 Task: Look for kosher products in the category "Swiss".
Action: Mouse moved to (740, 263)
Screenshot: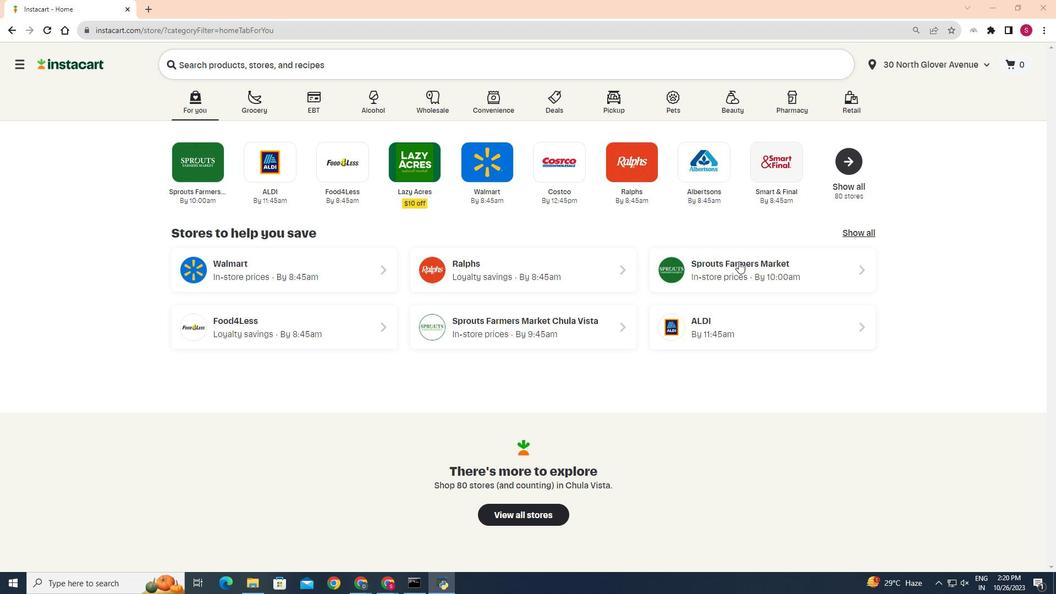 
Action: Mouse pressed left at (740, 263)
Screenshot: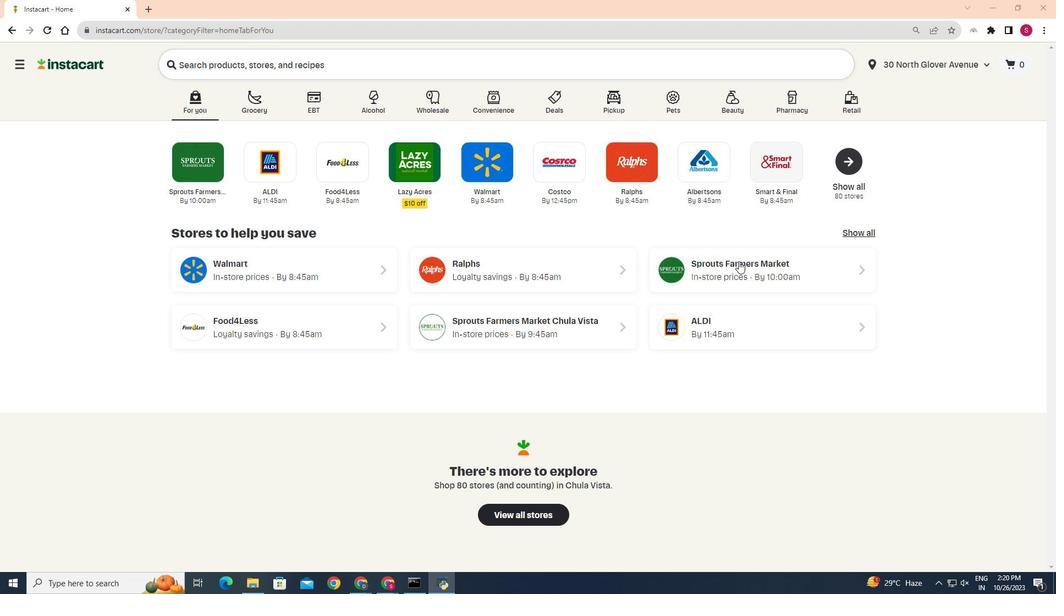 
Action: Mouse moved to (31, 463)
Screenshot: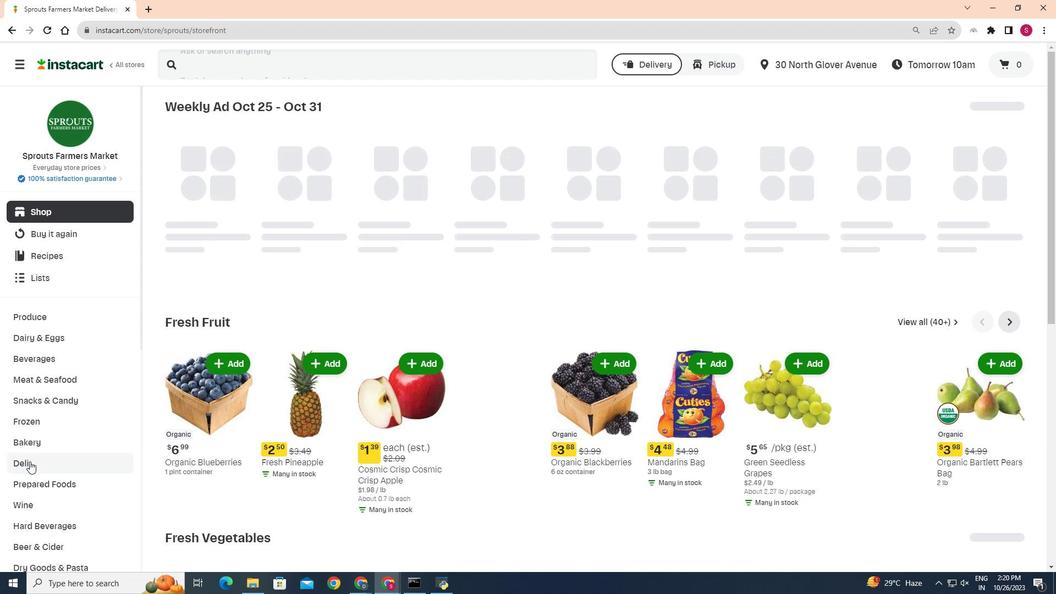 
Action: Mouse pressed left at (31, 463)
Screenshot: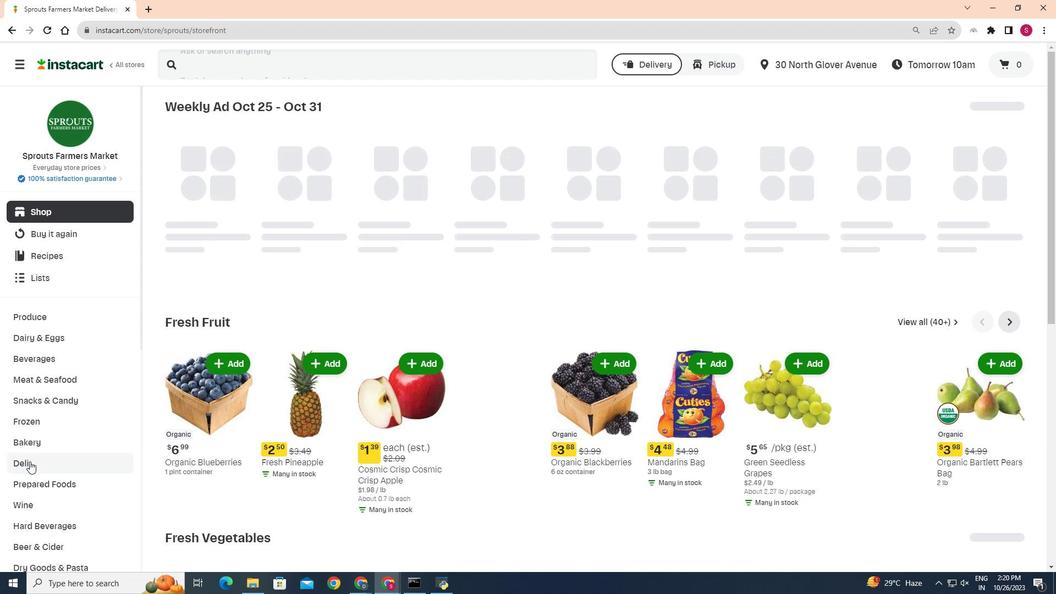 
Action: Mouse moved to (286, 134)
Screenshot: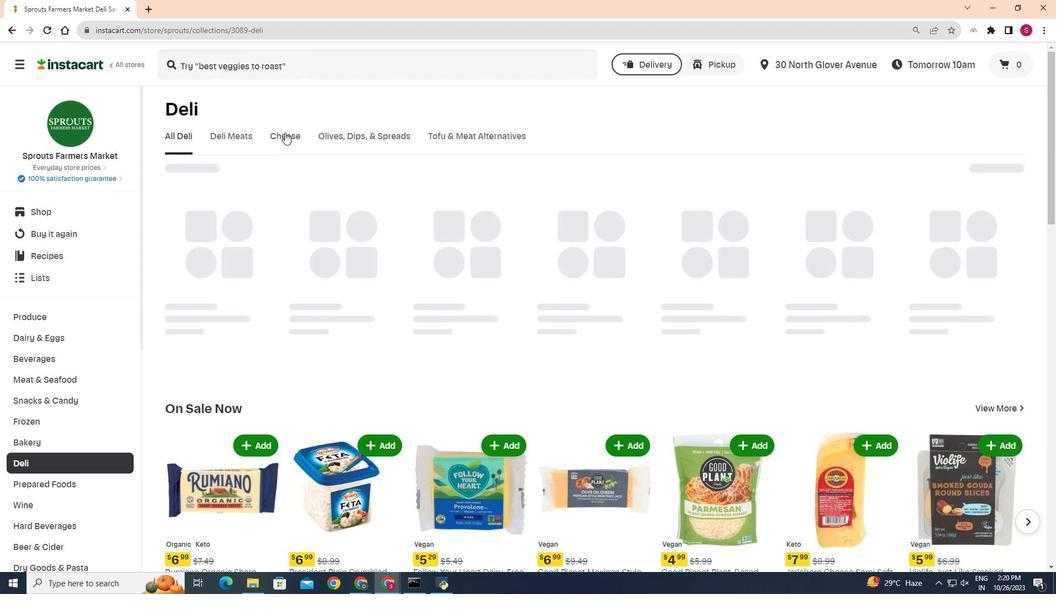 
Action: Mouse pressed left at (286, 134)
Screenshot: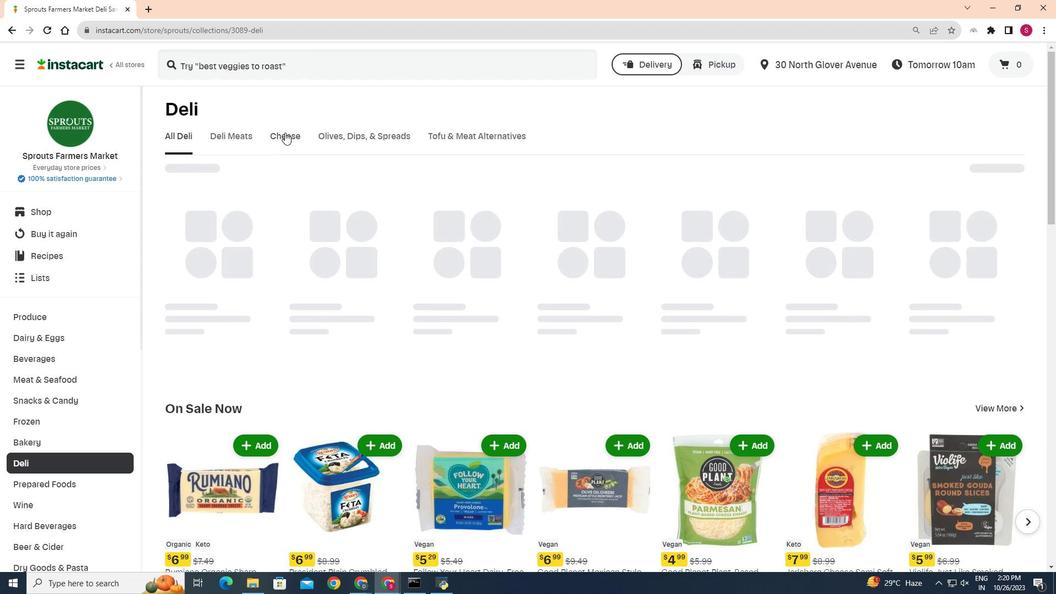 
Action: Mouse moved to (686, 178)
Screenshot: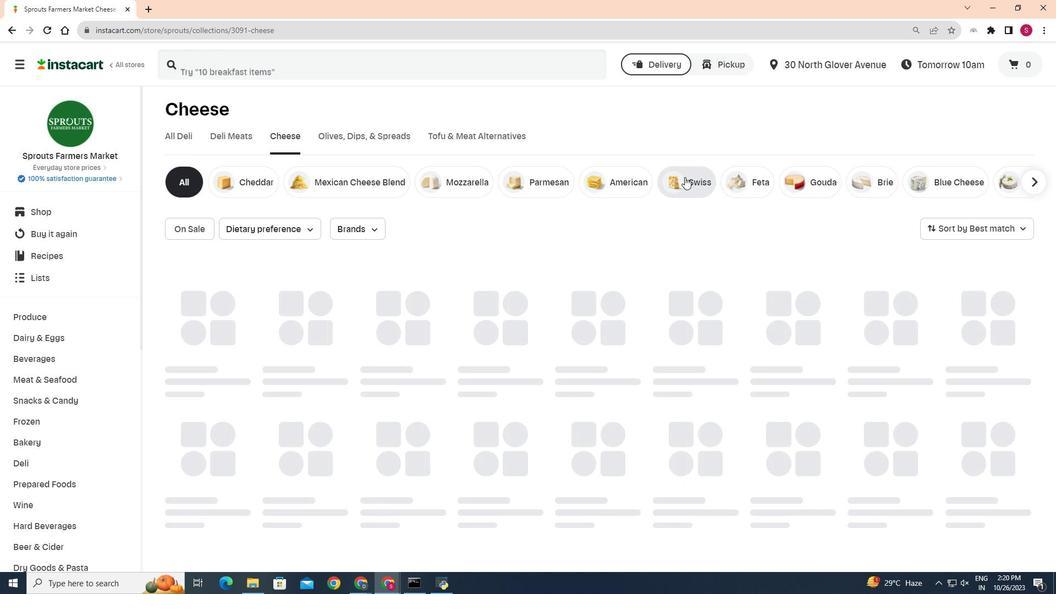 
Action: Mouse pressed left at (686, 178)
Screenshot: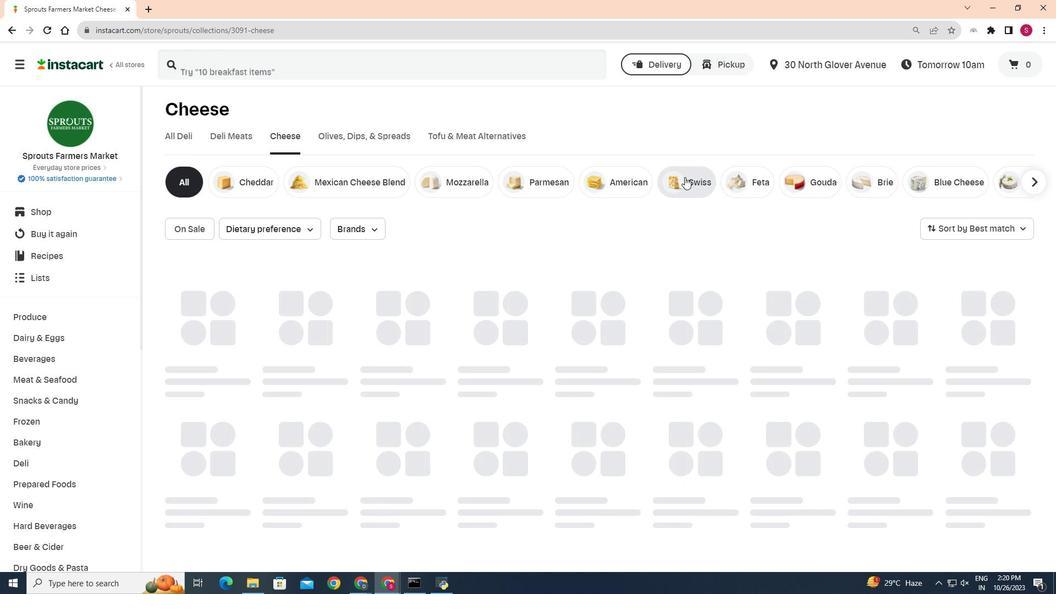 
Action: Mouse moved to (608, 205)
Screenshot: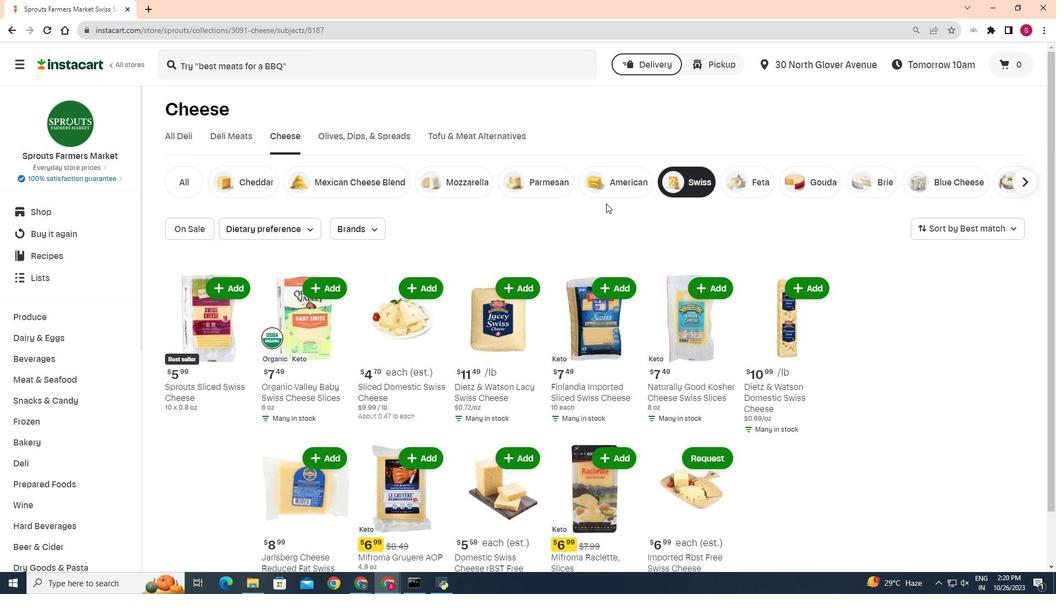 
Action: Mouse scrolled (608, 204) with delta (0, 0)
Screenshot: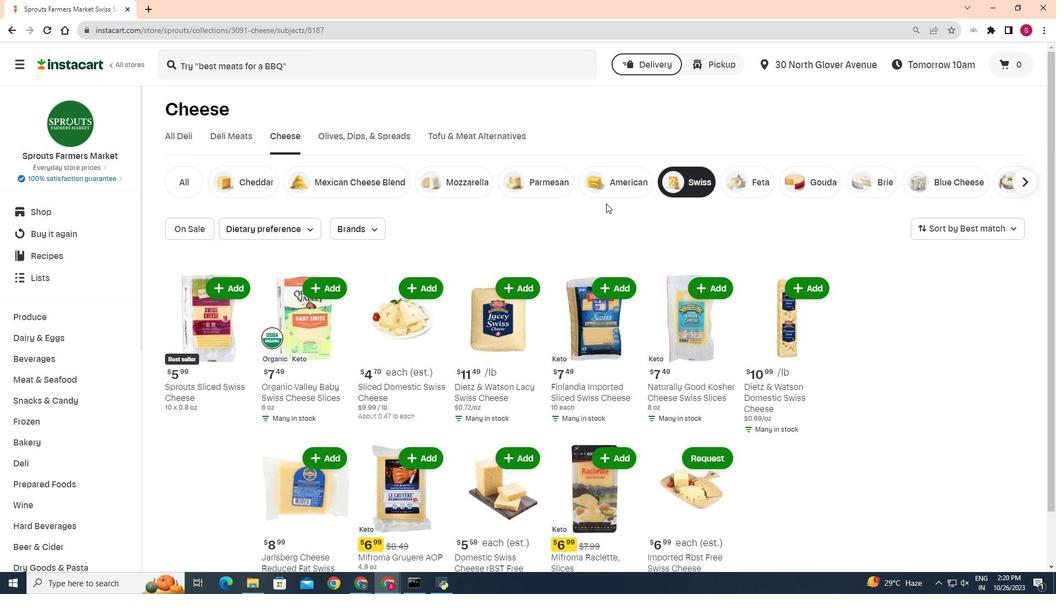 
Action: Mouse moved to (492, 198)
Screenshot: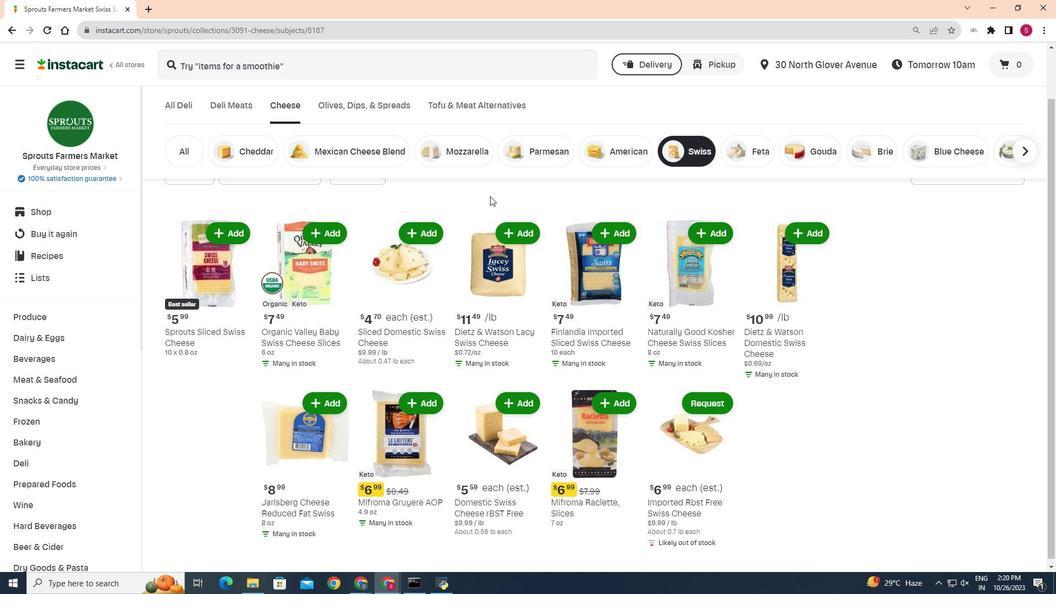 
Action: Mouse scrolled (492, 198) with delta (0, 0)
Screenshot: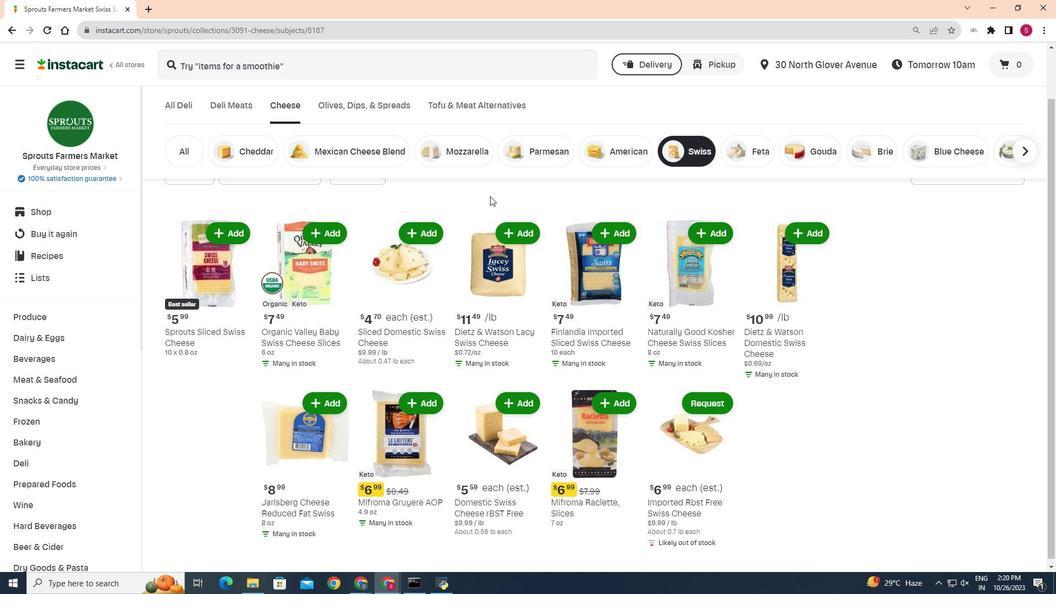
Action: Mouse scrolled (492, 198) with delta (0, 0)
Screenshot: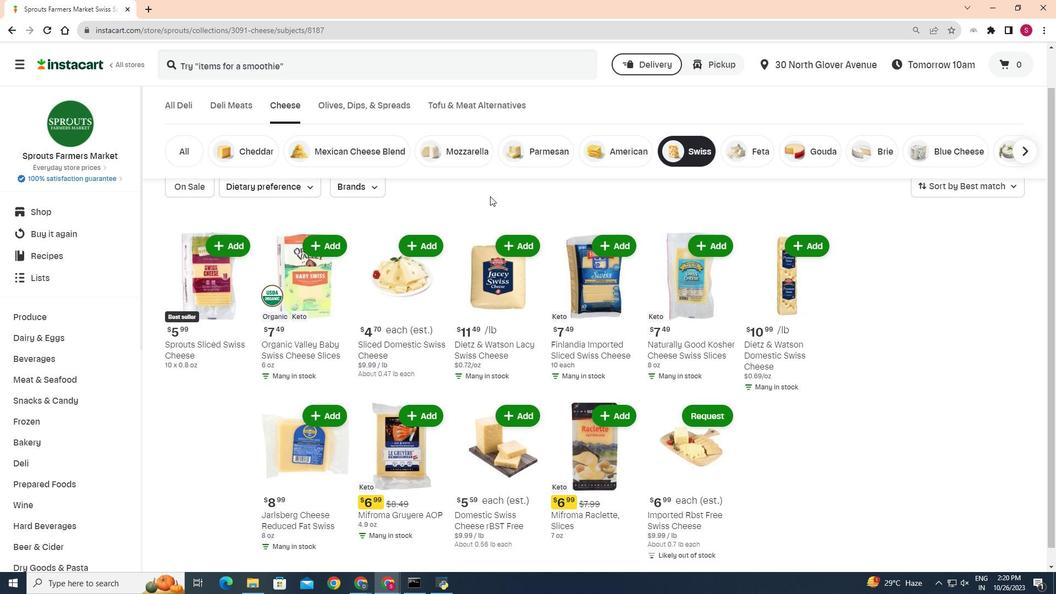 
Action: Mouse scrolled (492, 198) with delta (0, 0)
Screenshot: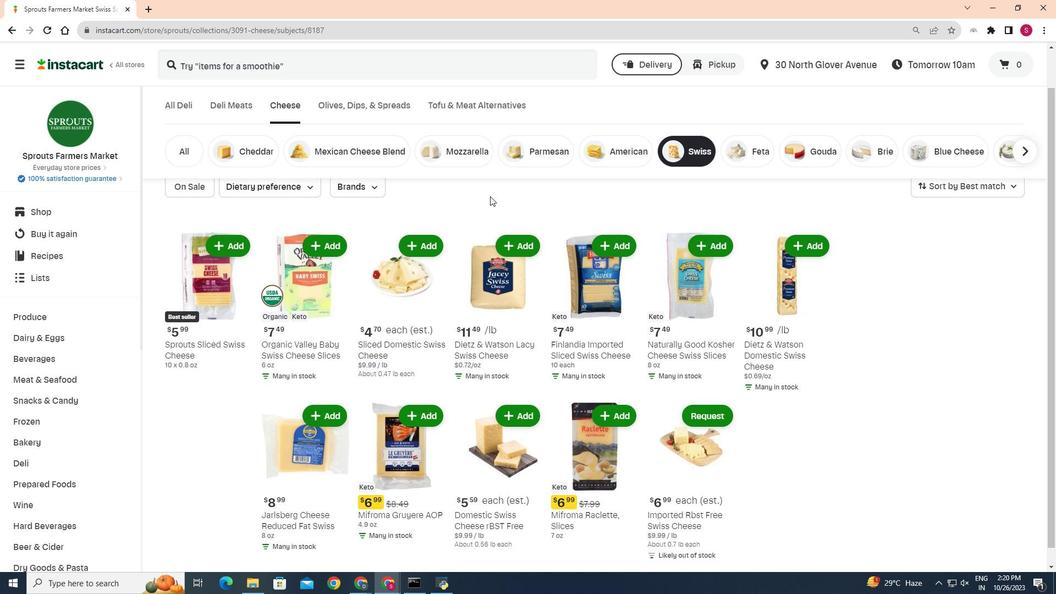 
Action: Mouse scrolled (492, 198) with delta (0, 0)
Screenshot: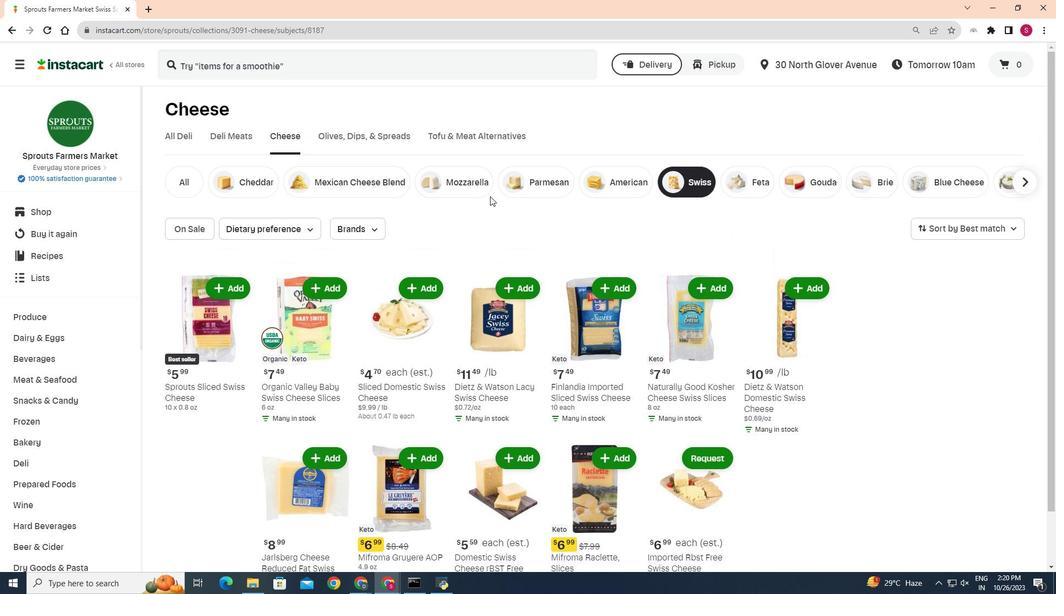 
Action: Mouse moved to (416, 246)
Screenshot: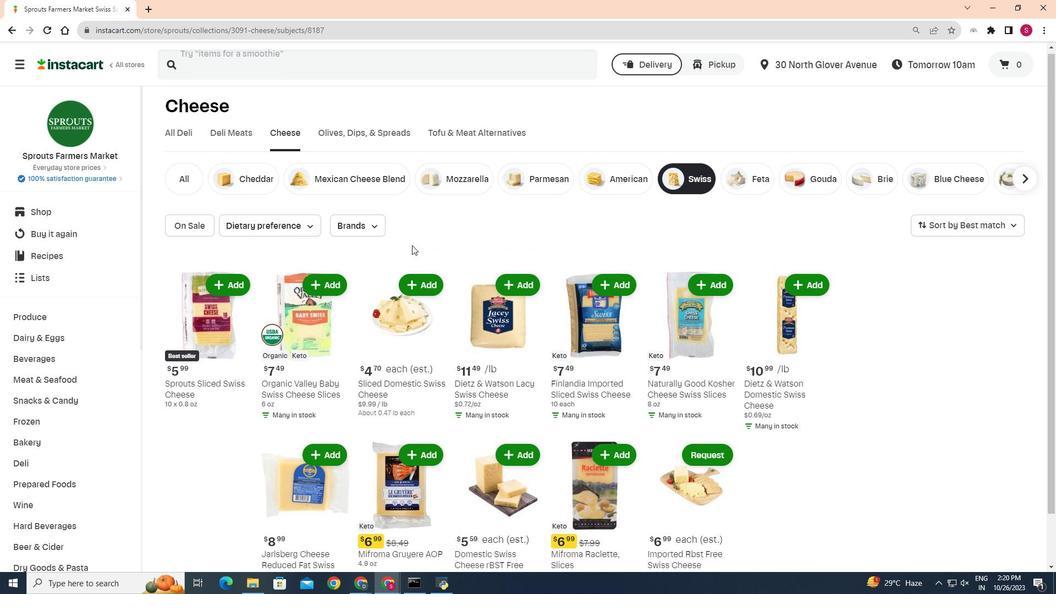 
Action: Mouse scrolled (416, 245) with delta (0, 0)
Screenshot: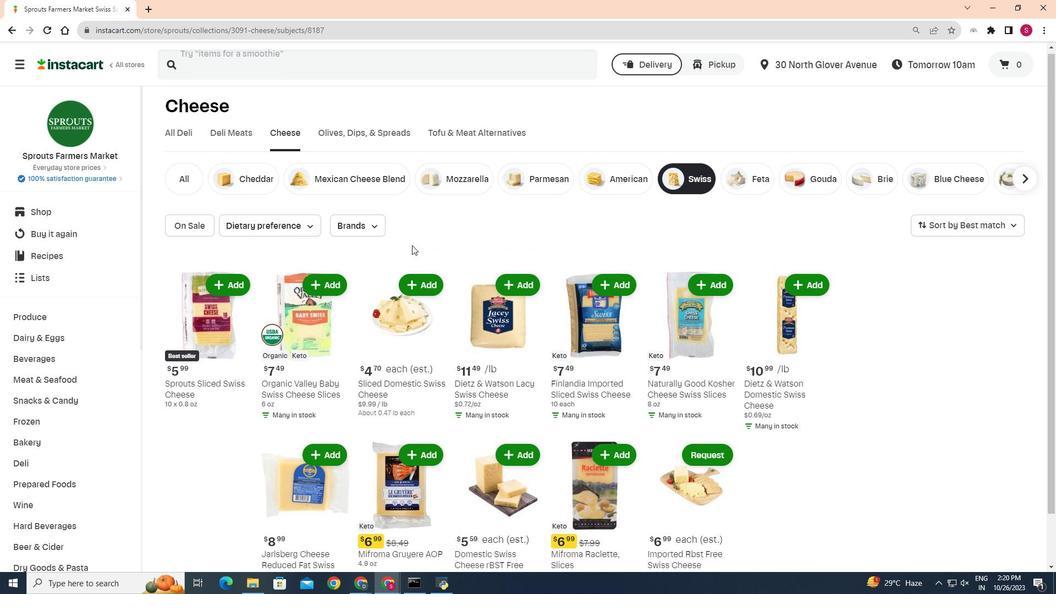 
Action: Mouse moved to (320, 193)
Screenshot: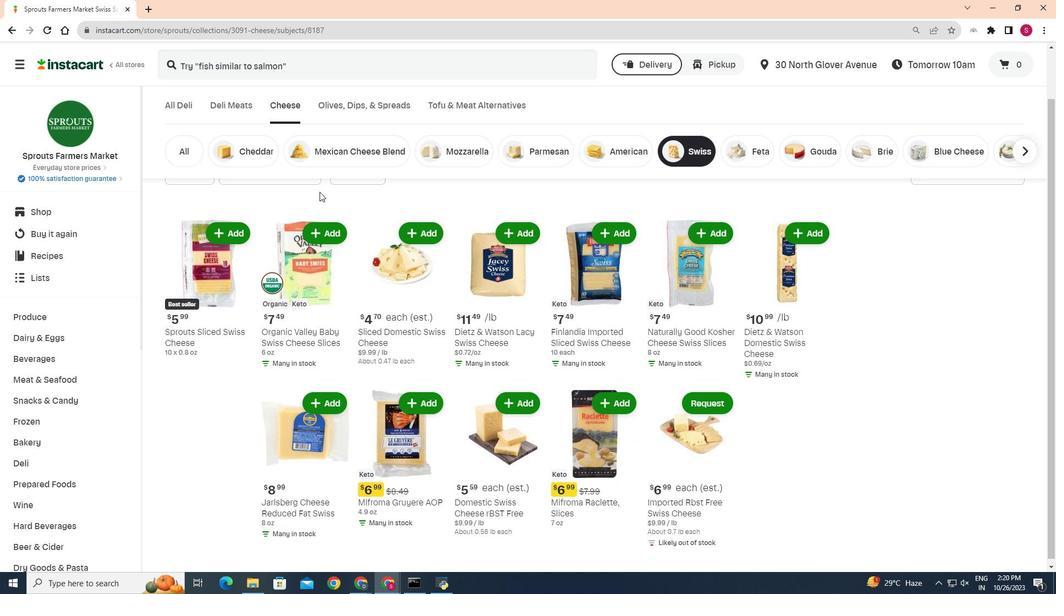 
Action: Mouse scrolled (320, 194) with delta (0, 0)
Screenshot: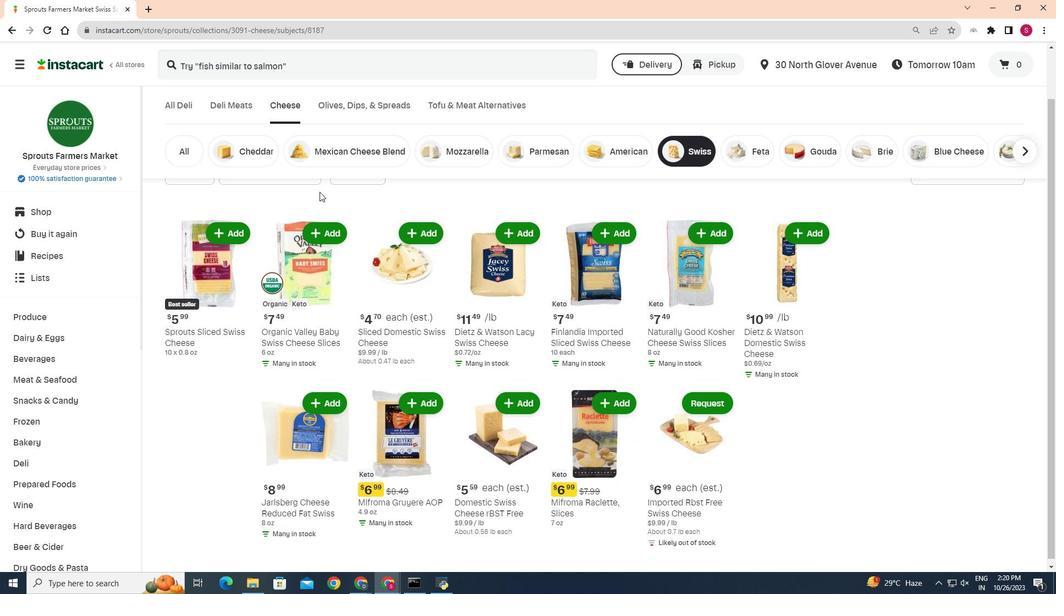 
Action: Mouse moved to (306, 226)
Screenshot: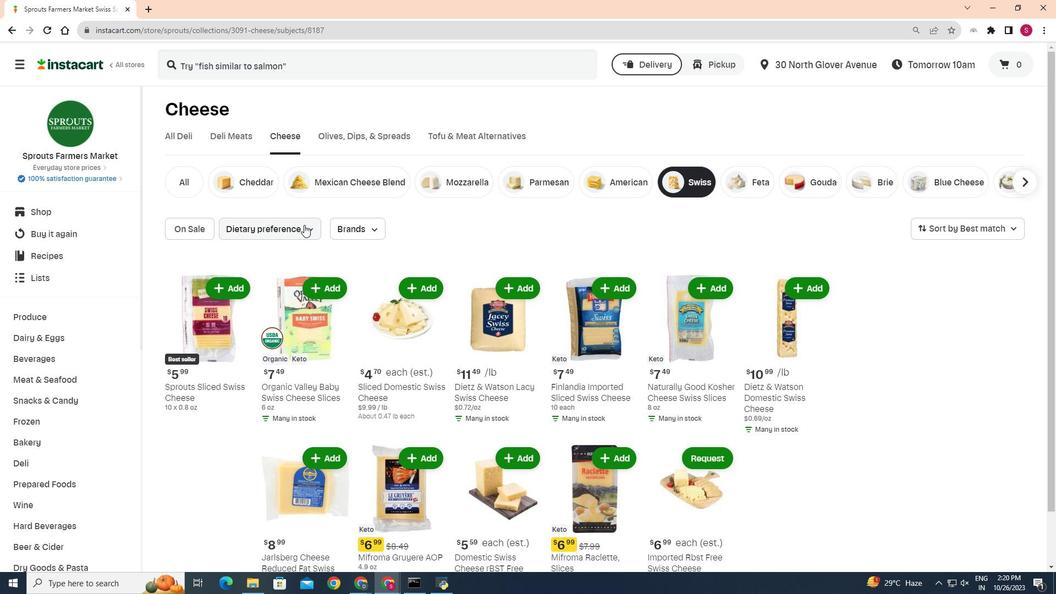
Action: Mouse pressed left at (306, 226)
Screenshot: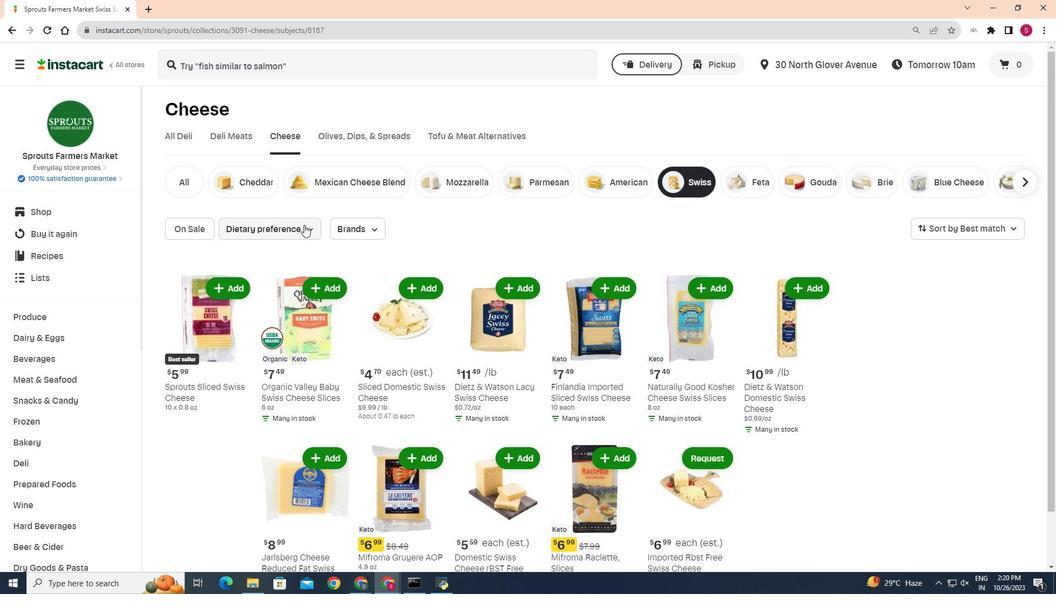 
Action: Mouse moved to (299, 231)
Screenshot: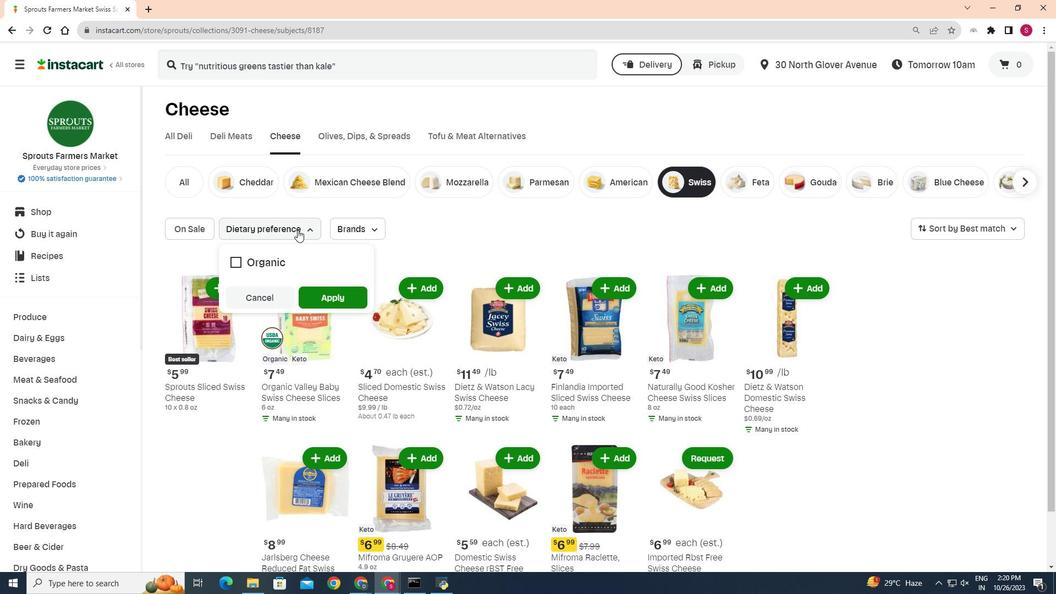 
